 Task: Add an event with the title Project Progress Update and Evaluation, date '2024/03/08', time 8:00 AM to 10:00 AMand add a description: A lunch and learn session is a unique professional development opportunity where employees gather during their lunch break to learn and engage in educational activities. It combines the convenience of a mealtime with valuable learning experiences, creating a relaxed and interactive environment for knowledge sharing and skill enhancement._x000D_
_x000D_
Select event color  Tangerine . Add location for the event as: 987 Piazza Navona, Rome, Italy, logged in from the account softage.5@softage.netand send the event invitation to softage.3@softage.net and softage.1@softage.net. Set a reminder for the event Every weekday(Monday to Friday)
Action: Mouse moved to (55, 98)
Screenshot: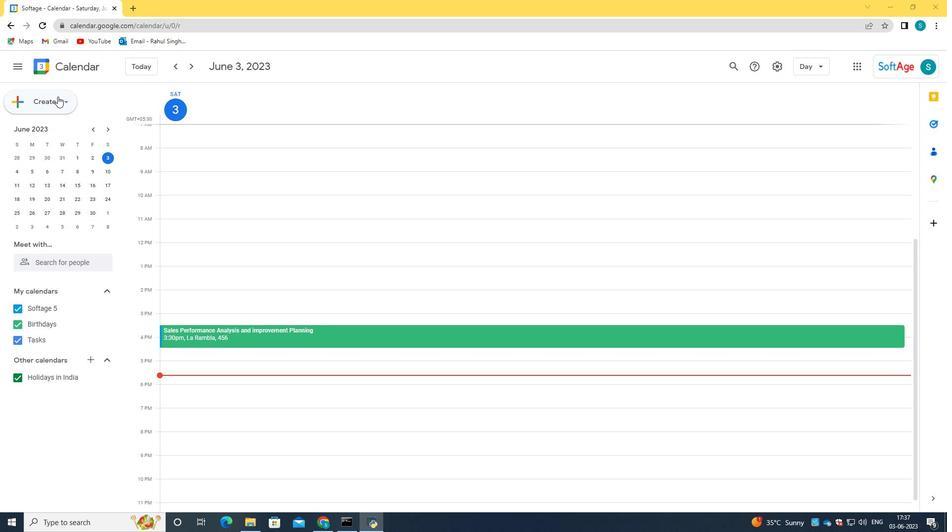 
Action: Mouse pressed left at (55, 98)
Screenshot: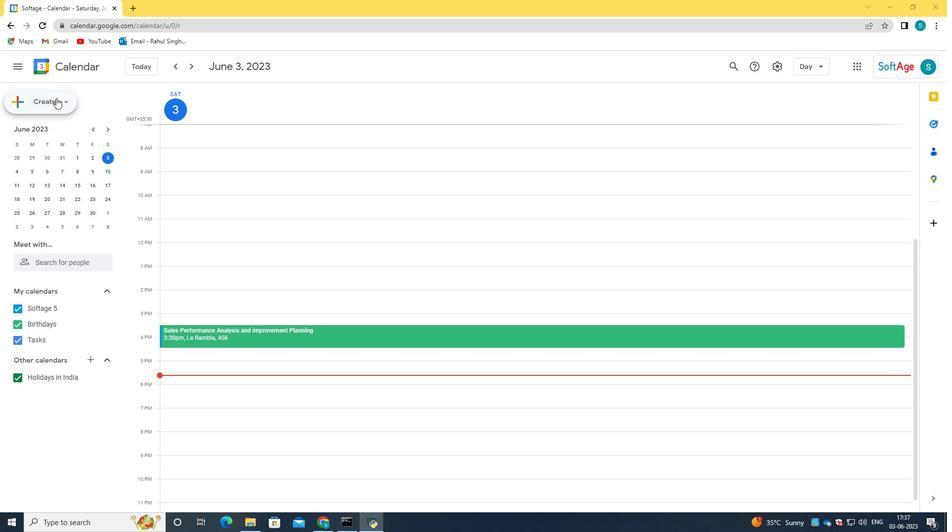 
Action: Mouse moved to (59, 127)
Screenshot: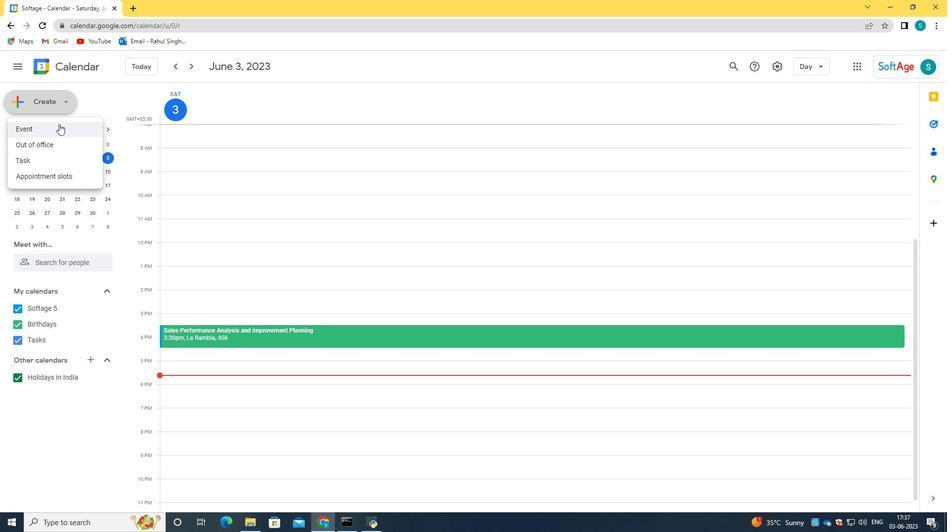 
Action: Mouse pressed left at (59, 127)
Screenshot: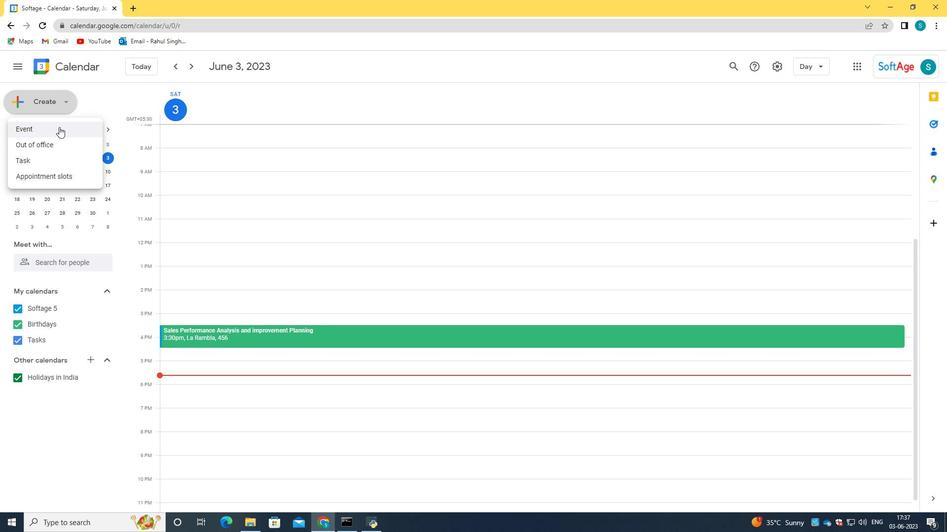 
Action: Mouse moved to (562, 391)
Screenshot: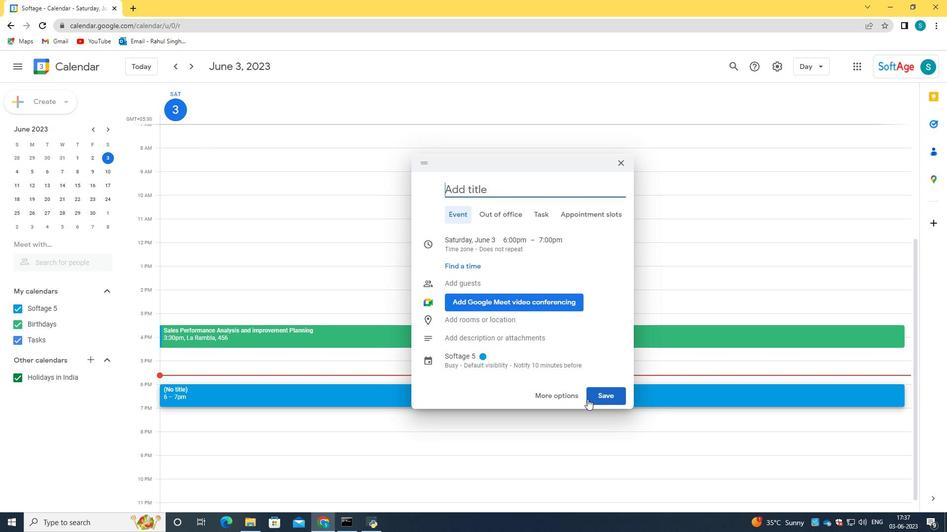 
Action: Mouse pressed left at (562, 391)
Screenshot: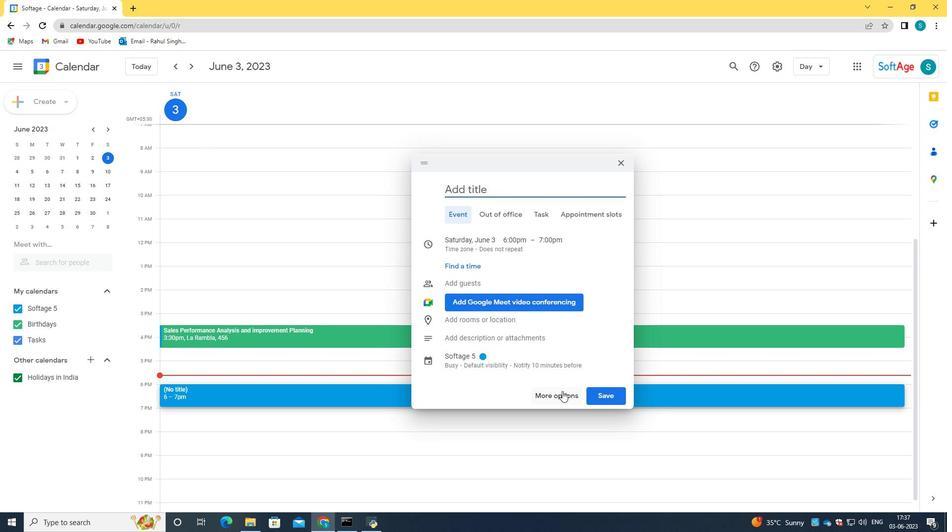 
Action: Mouse moved to (161, 71)
Screenshot: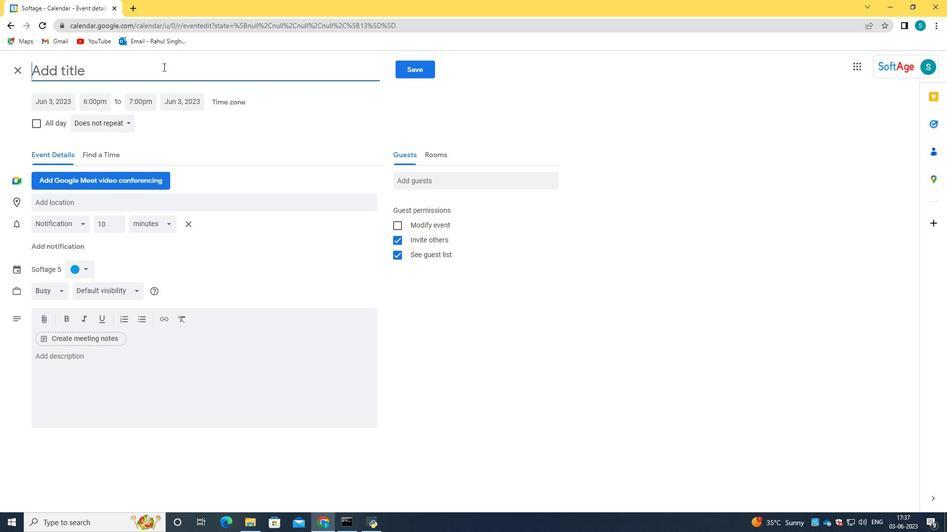 
Action: Mouse pressed left at (161, 71)
Screenshot: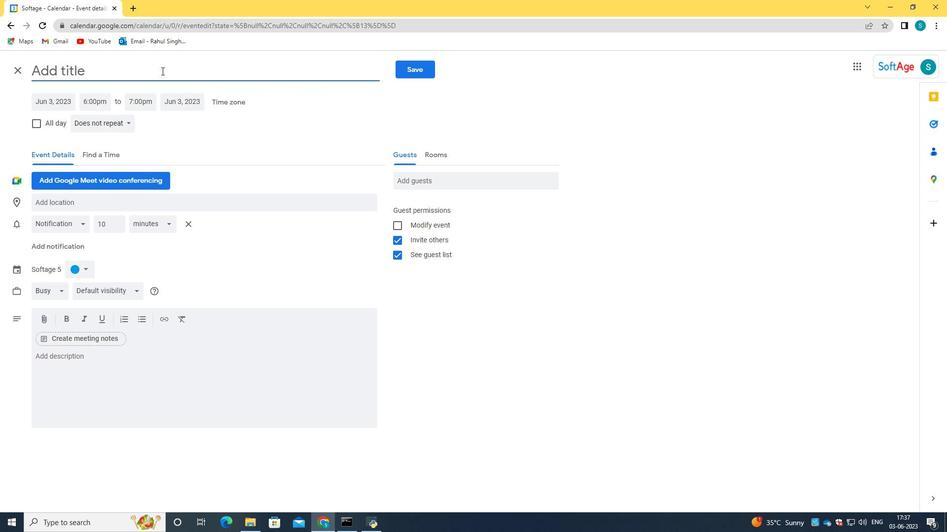 
Action: Key pressed <Key.caps_lock>P<Key.caps_lock>roject<Key.space><Key.caps_lock>P<Key.caps_lock>rogress<Key.space><Key.caps_lock>U<Key.caps_lock>pdate<Key.space>and<Key.space><Key.caps_lock>E<Key.caps_lock>valuation
Screenshot: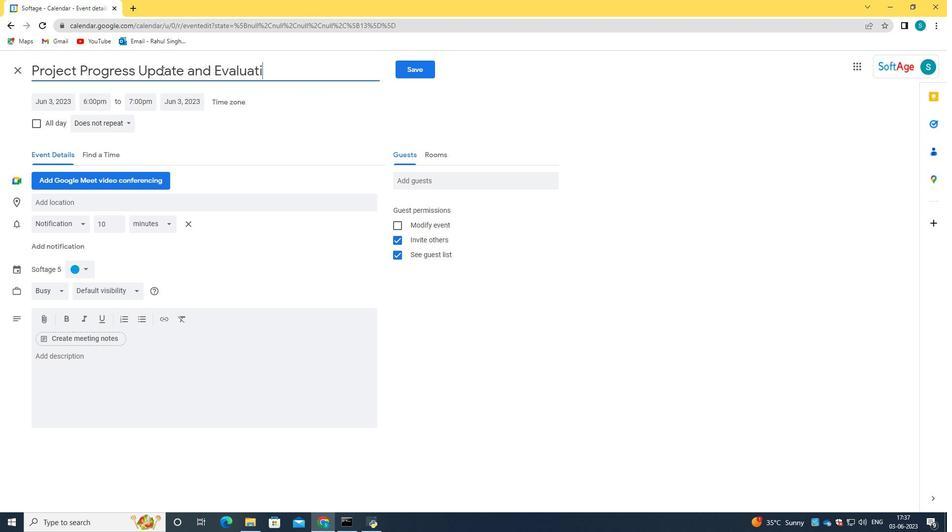 
Action: Mouse moved to (59, 99)
Screenshot: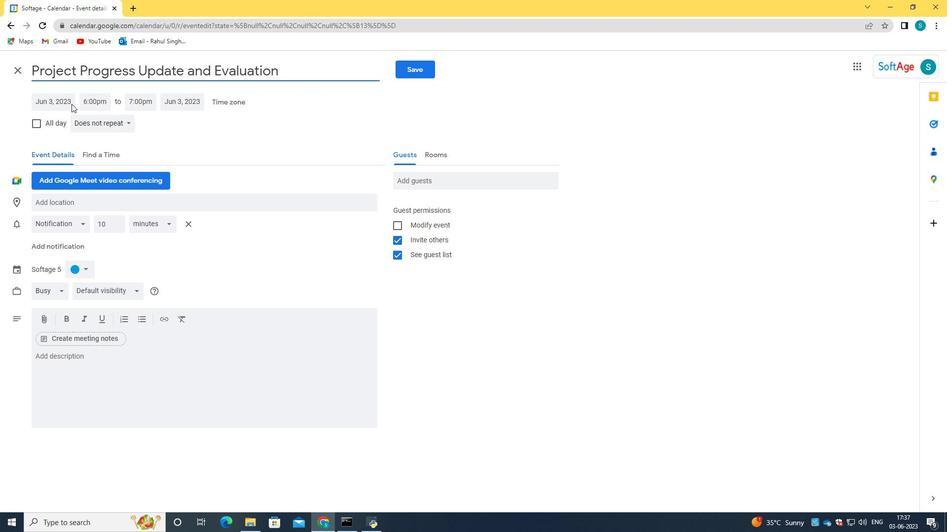 
Action: Mouse pressed left at (59, 99)
Screenshot: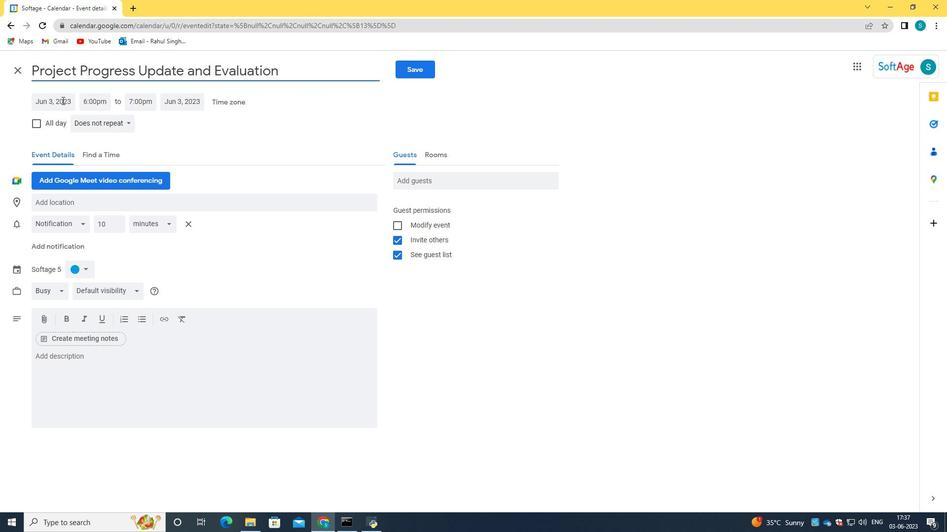 
Action: Key pressed 2024/03/08<Key.tab>08<Key.shift_r>:00am<Key.tab>10<Key.shift_r>:00am<Key.tab>
Screenshot: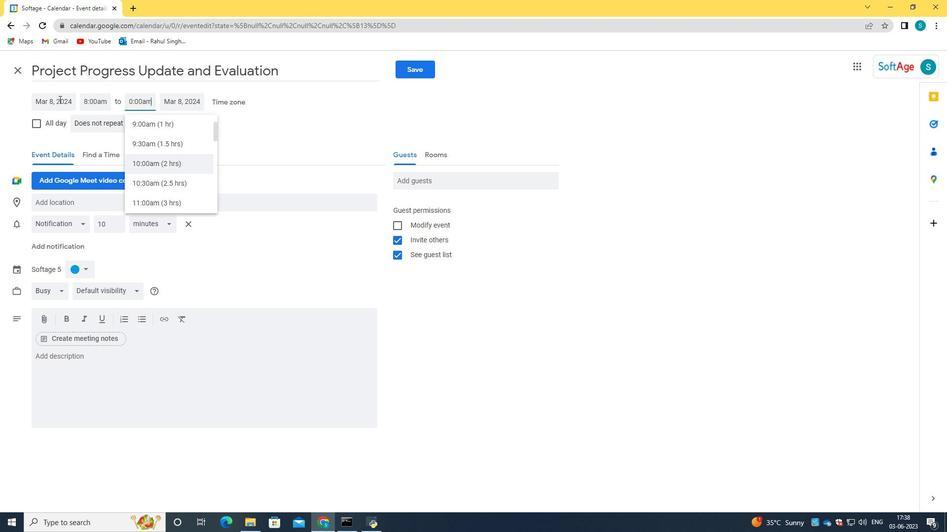 
Action: Mouse moved to (80, 377)
Screenshot: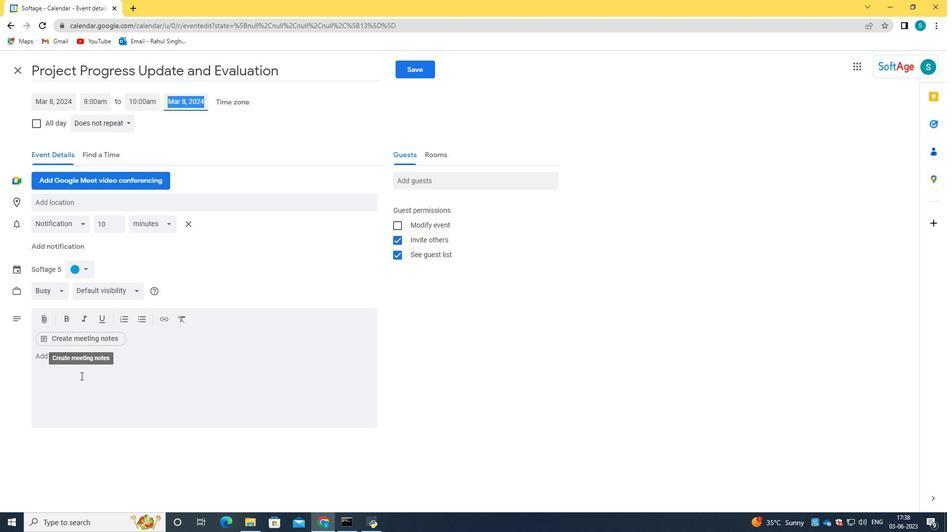 
Action: Mouse pressed left at (80, 377)
Screenshot: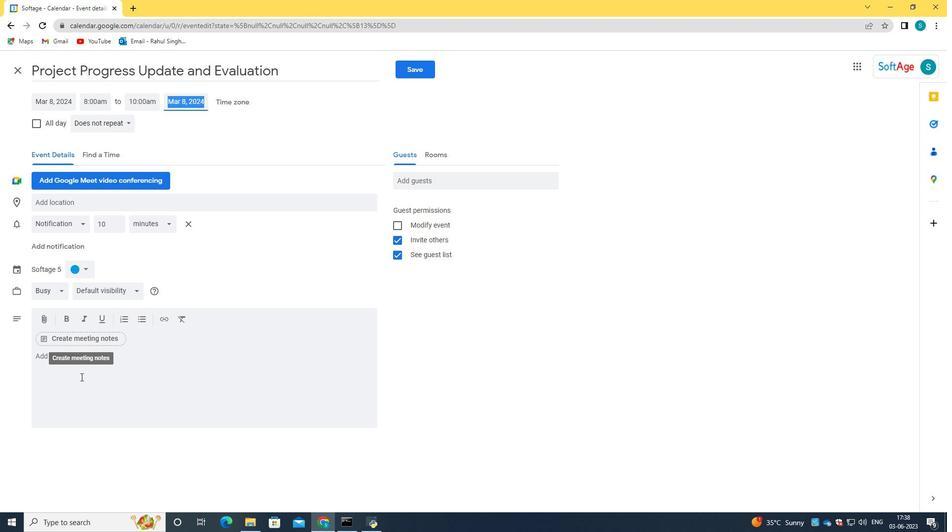 
Action: Key pressed <Key.caps_lock>A<Key.caps_lock><Key.space>luc<Key.backspace>nch<Key.space>and<Key.space>learn<Key.space>session<Key.space>is<Key.space>a<Key.space>unique<Key.space>professional<Key.space>development<Key.space>opportunity<Key.space>where<Key.space>employees<Key.space>gather<Key.space>during<Key.space>their<Key.space>luch<Key.backspace><Key.backspace>nch<Key.space>break<Key.space>to<Key.space>learn<Key.backspace>n<Key.space>and<Key.space>engage<Key.space>in<Key.space>educational<Key.space>activities.<Key.space><Key.caps_lock>I<Key.caps_lock>t<Key.space>combines<Key.space>the<Key.space>convenience<Key.space>of<Key.space>a<Key.space>mealtime<Key.space>with<Key.space>valueable<Key.space>lea<Key.backspace><Key.backspace><Key.backspace><Key.backspace><Key.backspace><Key.backspace><Key.backspace><Key.backspace><Key.backspace>able<Key.space>learning<Key.space>experience,<Key.space>creating<Key.space>a<Key.space>relaxed<Key.space>and<Key.space>interactive<Key.space>invirnment<Key.space>for
Screenshot: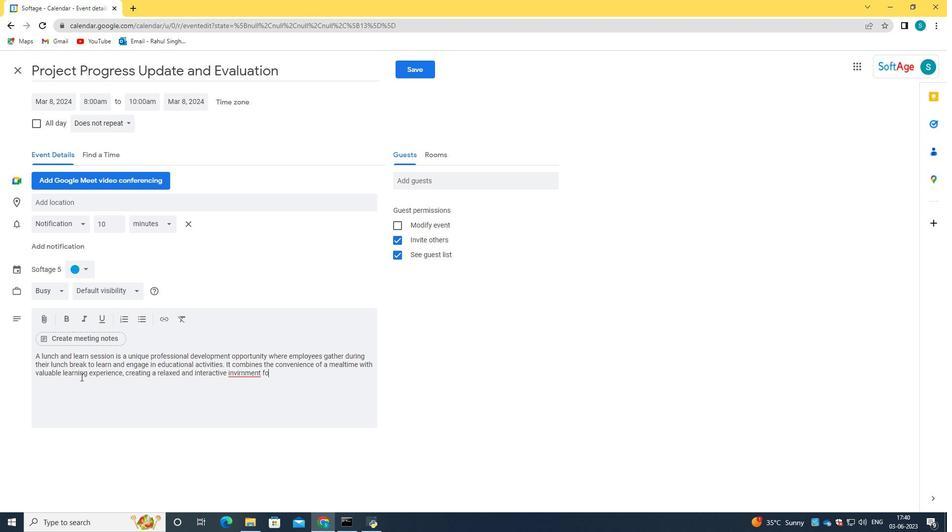 
Action: Mouse moved to (251, 377)
Screenshot: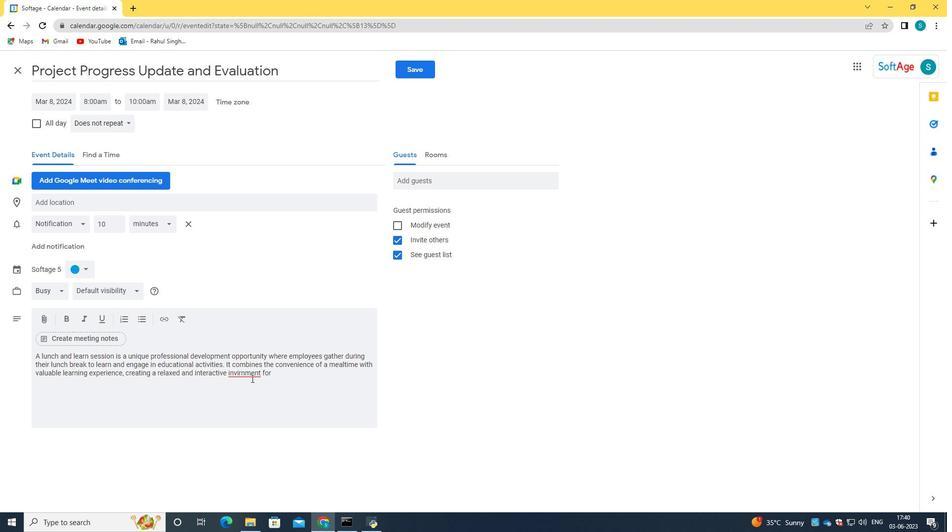
Action: Mouse pressed right at (251, 377)
Screenshot: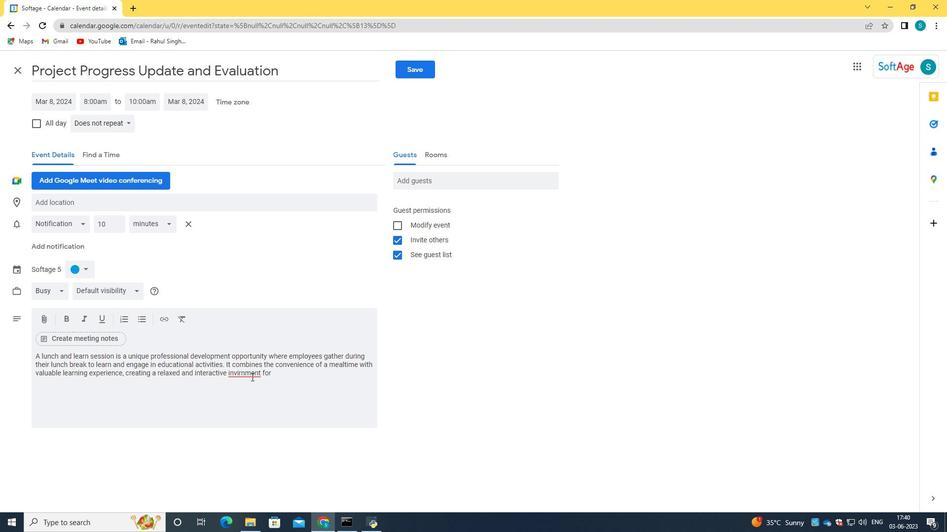 
Action: Mouse moved to (292, 240)
Screenshot: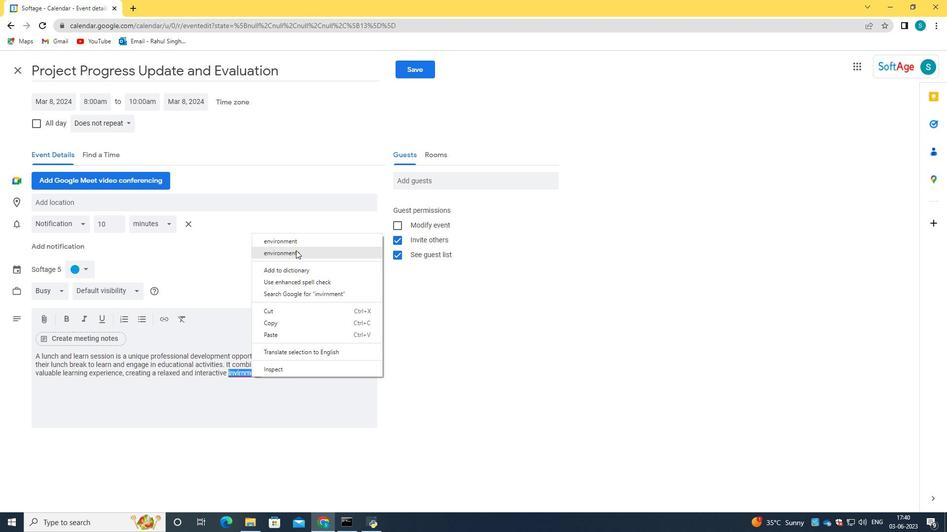 
Action: Mouse pressed left at (292, 240)
Screenshot: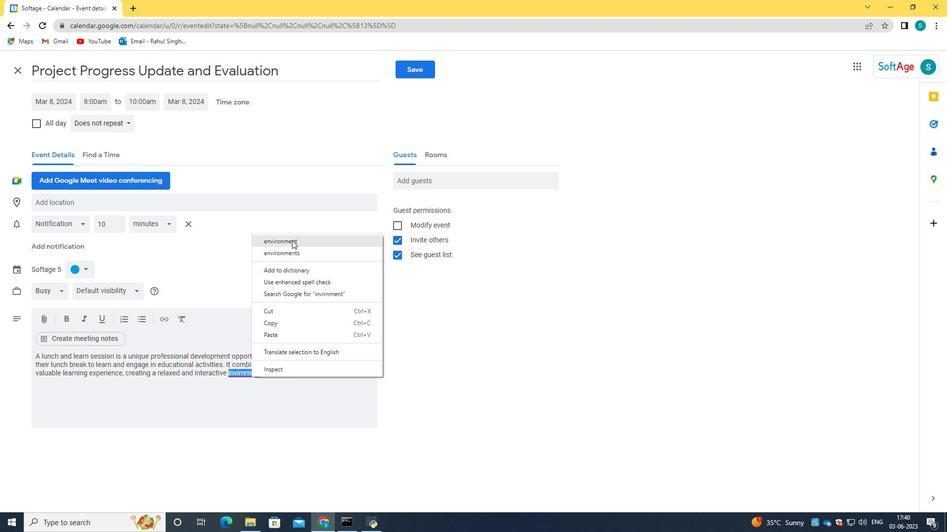 
Action: Mouse moved to (278, 373)
Screenshot: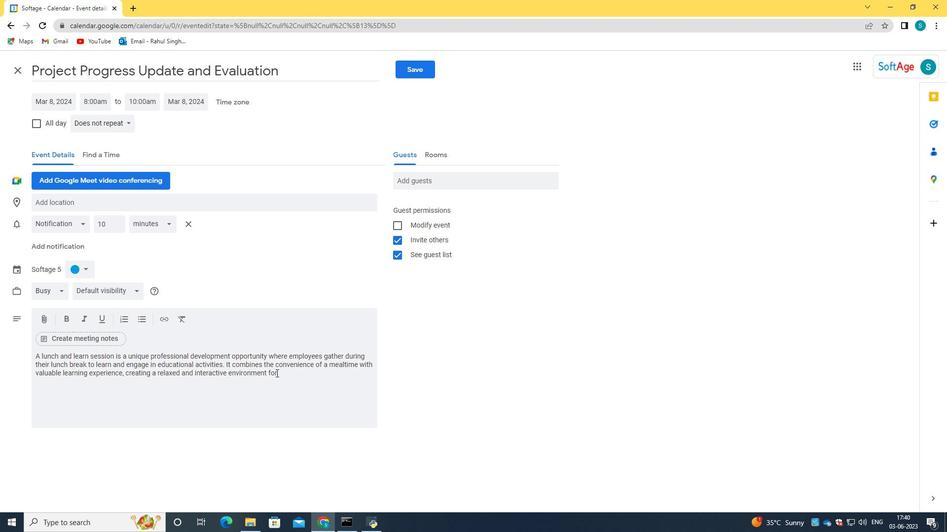 
Action: Mouse pressed left at (278, 373)
Screenshot: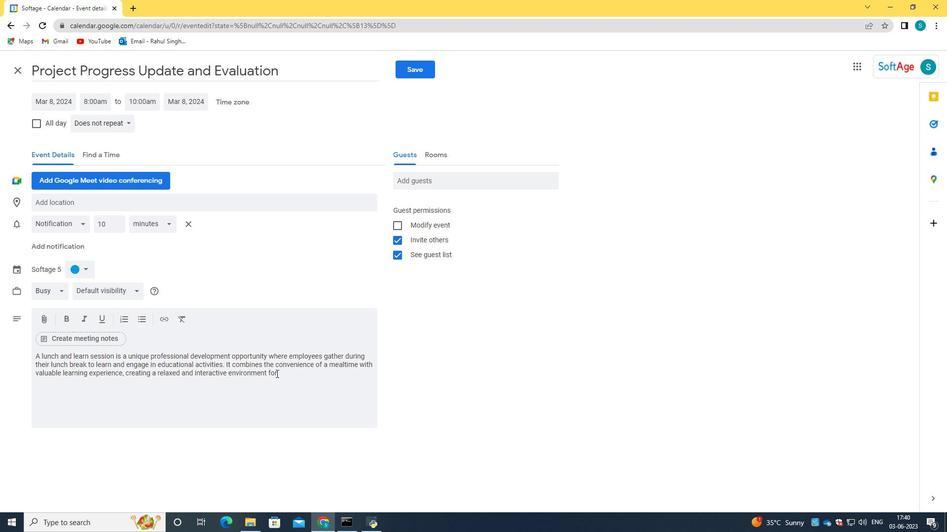 
Action: Key pressed <Key.space><Key.caps_lock>K<Key.caps_lock>nowledge<Key.space>sharing<Key.space>and<Key.space>skill<Key.space>enhancement.
Screenshot: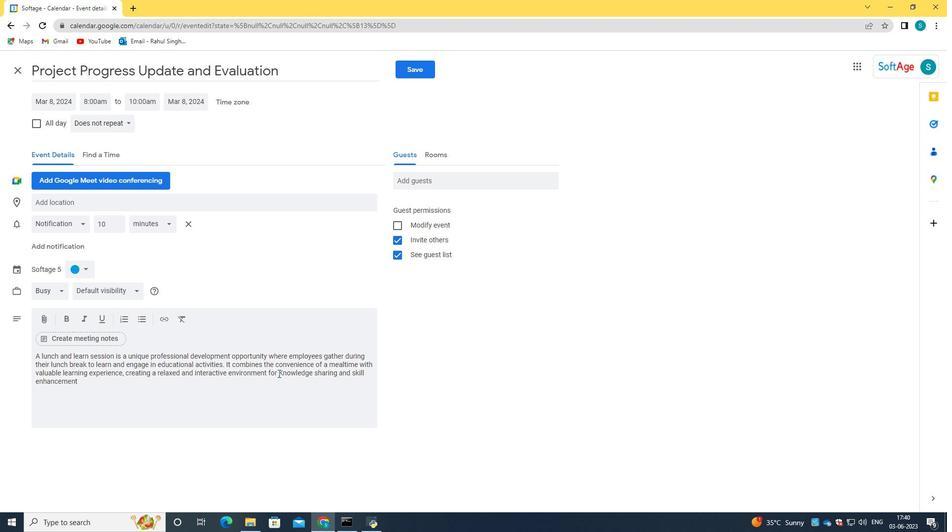
Action: Mouse moved to (86, 269)
Screenshot: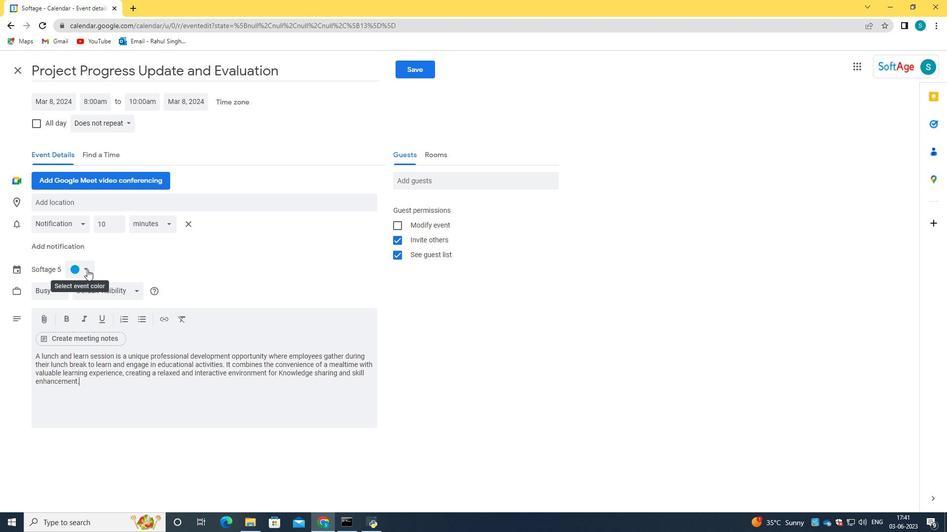 
Action: Mouse pressed left at (86, 269)
Screenshot: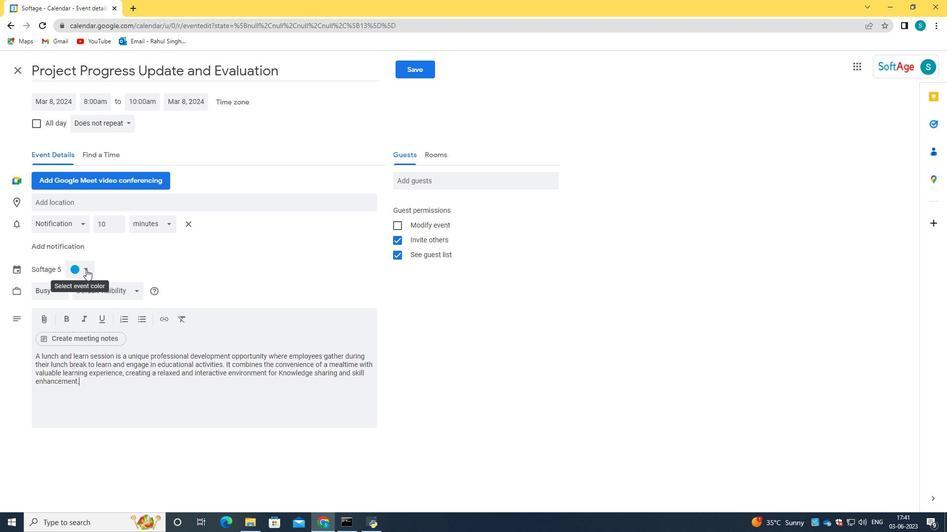 
Action: Mouse moved to (75, 283)
Screenshot: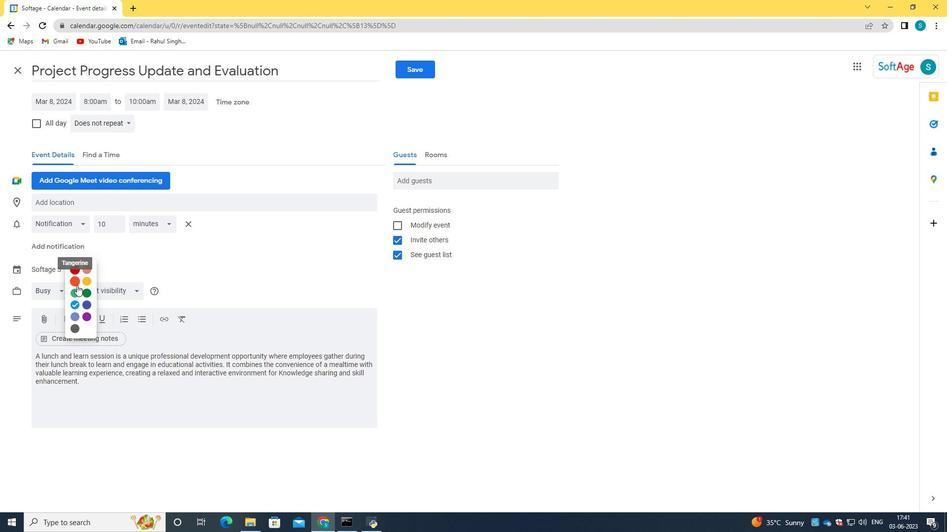 
Action: Mouse pressed left at (75, 283)
Screenshot: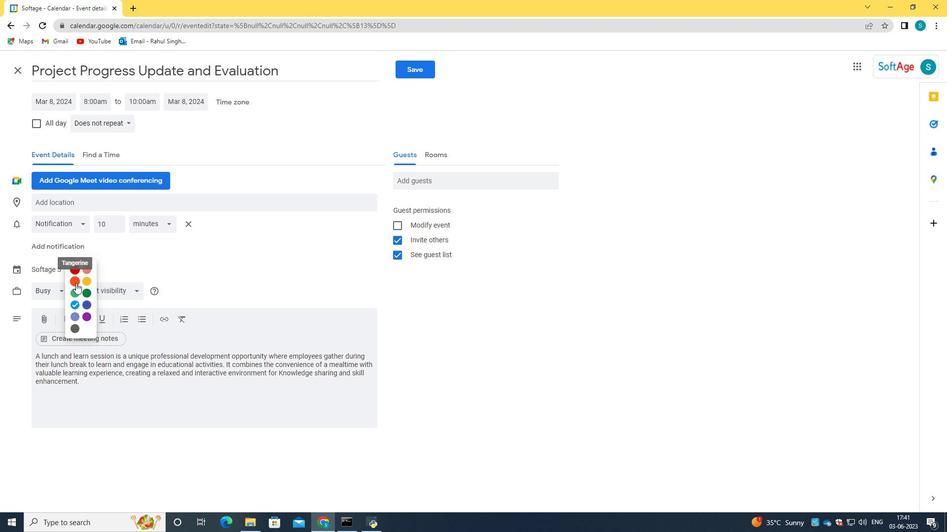 
Action: Mouse moved to (78, 204)
Screenshot: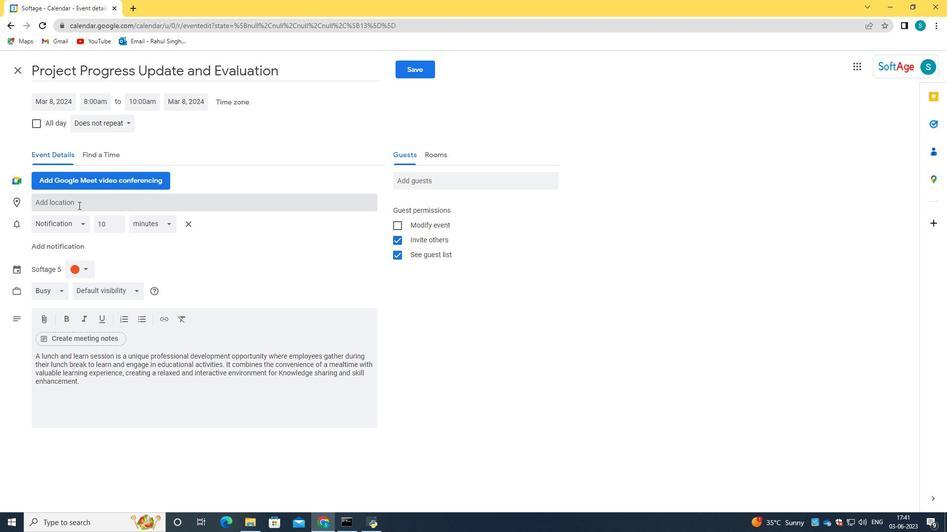 
Action: Mouse pressed left at (78, 204)
Screenshot: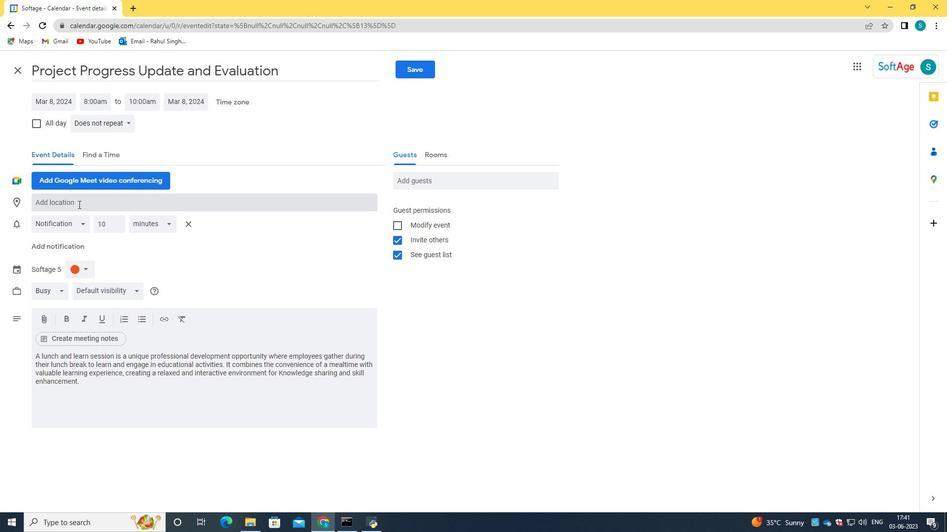 
Action: Key pressed 987<Key.space><Key.caps_lock>P<Key.caps_lock>iazza<Key.space><Key.caps_lock>N<Key.caps_lock>ovona,<Key.space><Key.caps_lock>R<Key.caps_lock>ome,<Key.space><Key.caps_lock>I<Key.caps_lock>taly
Screenshot: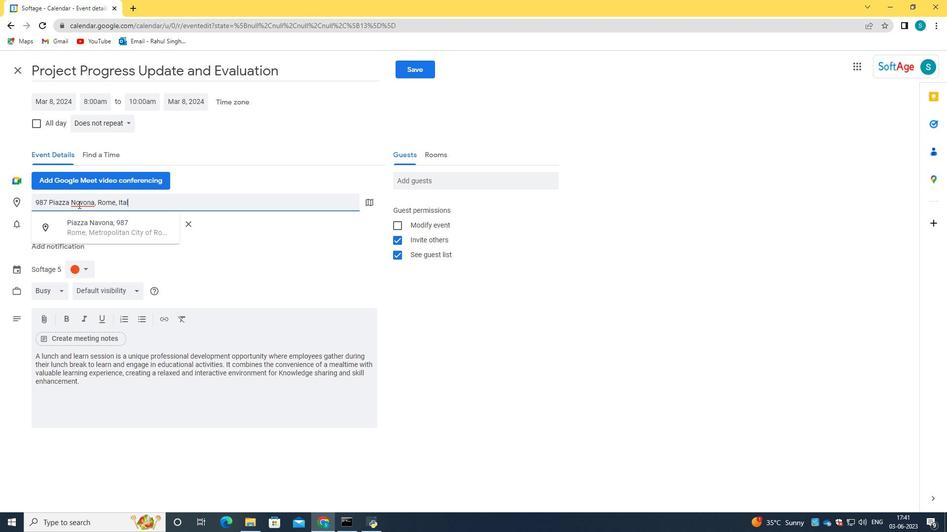 
Action: Mouse moved to (96, 223)
Screenshot: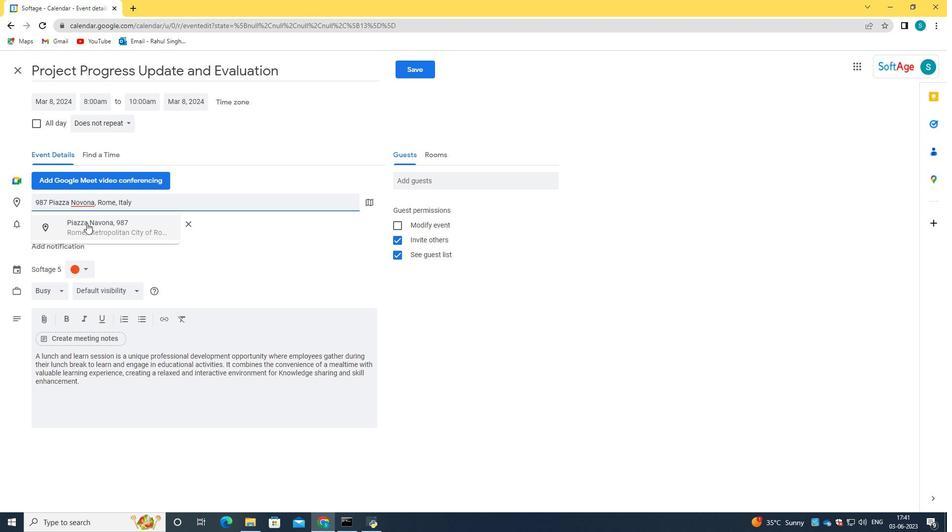 
Action: Mouse pressed left at (96, 223)
Screenshot: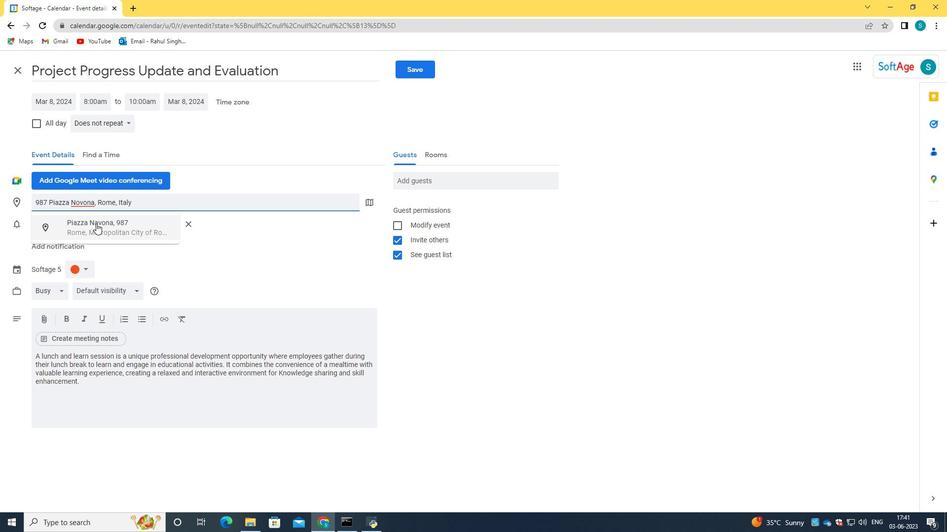 
Action: Mouse moved to (447, 181)
Screenshot: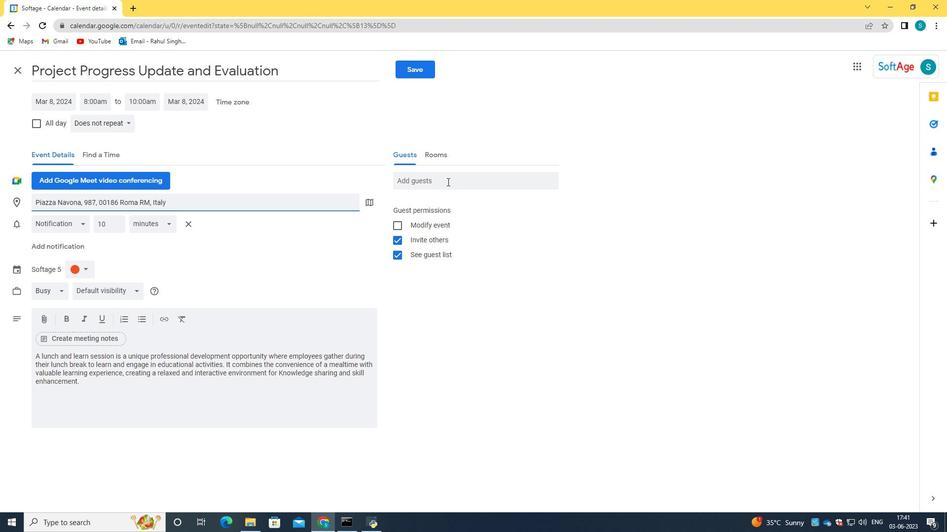 
Action: Mouse pressed left at (447, 181)
Screenshot: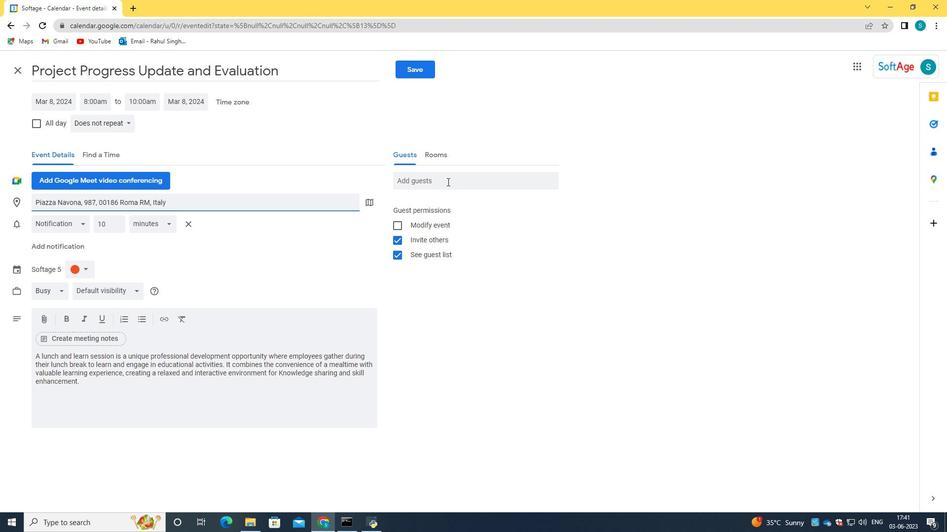 
Action: Key pressed softage.3<Key.shift>@softage.net<Key.tab>softage.1<Key.shift>@softage.net
Screenshot: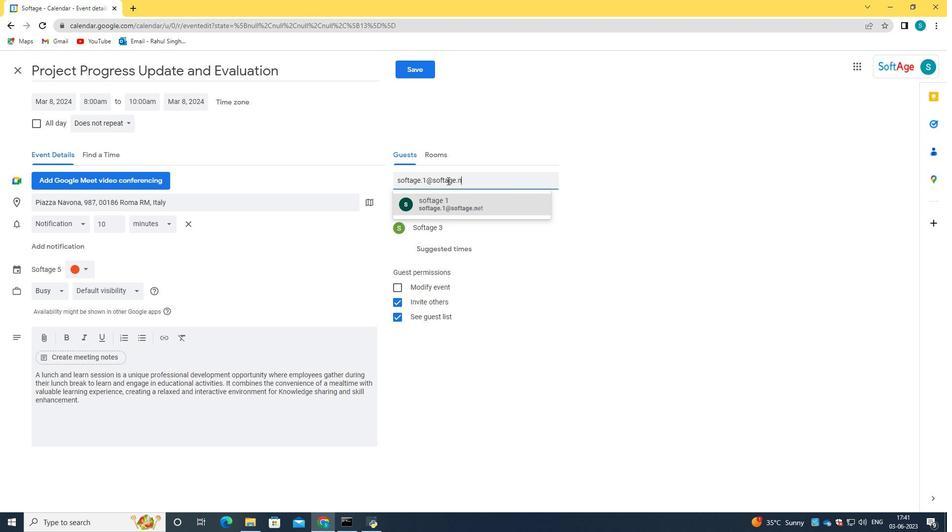 
Action: Mouse moved to (463, 210)
Screenshot: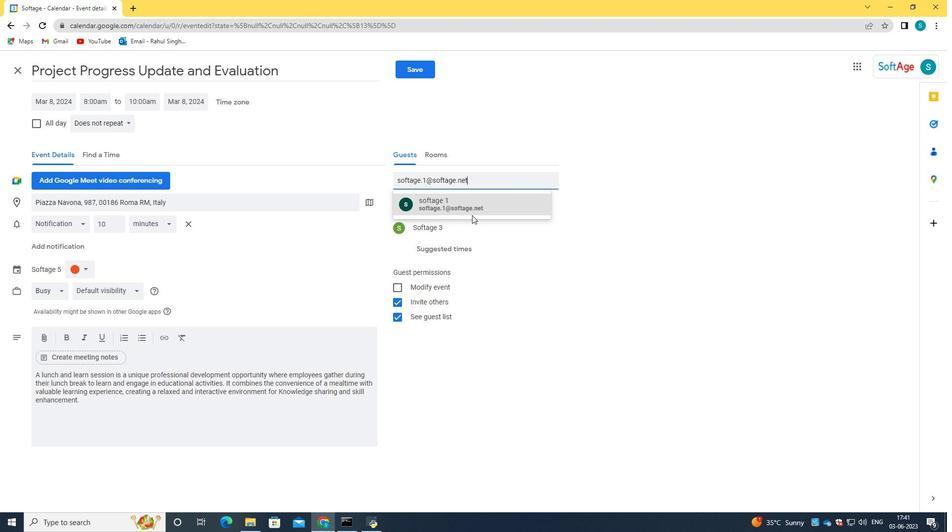 
Action: Mouse pressed left at (463, 210)
Screenshot: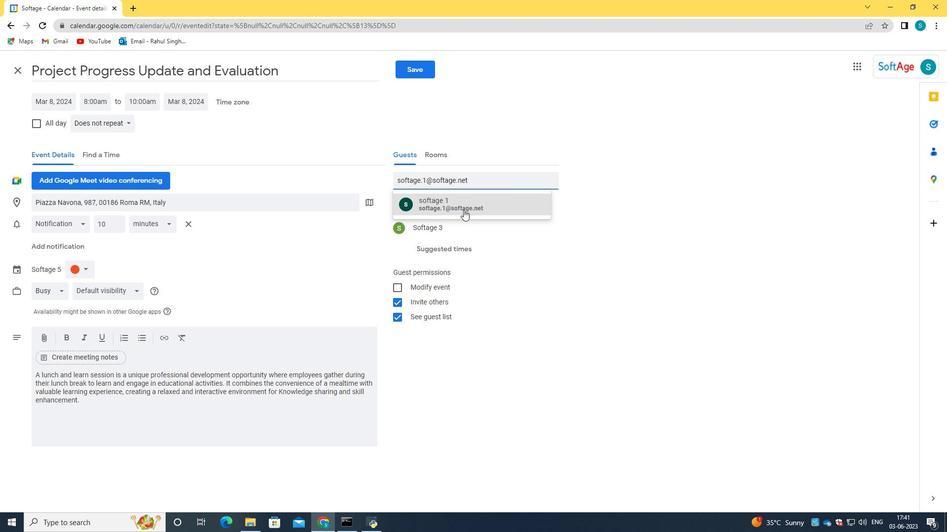 
Action: Mouse moved to (97, 122)
Screenshot: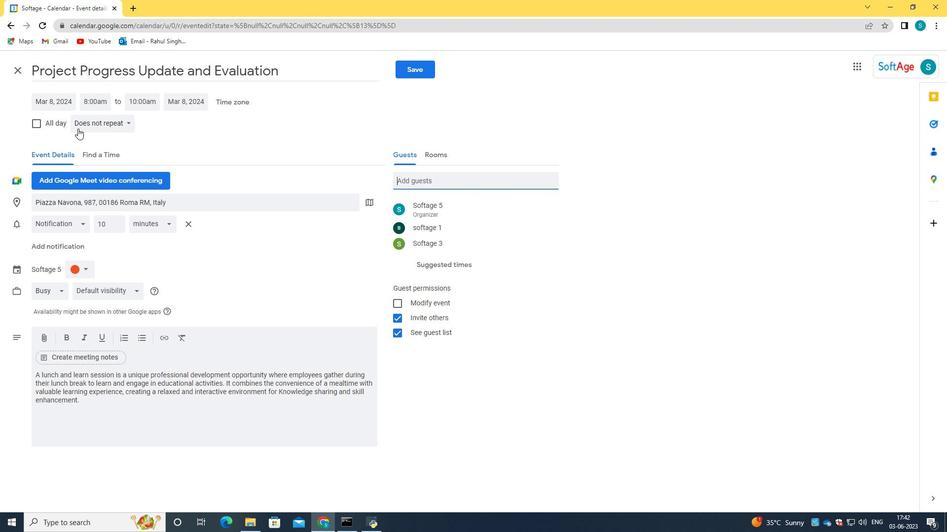 
Action: Mouse pressed left at (97, 122)
Screenshot: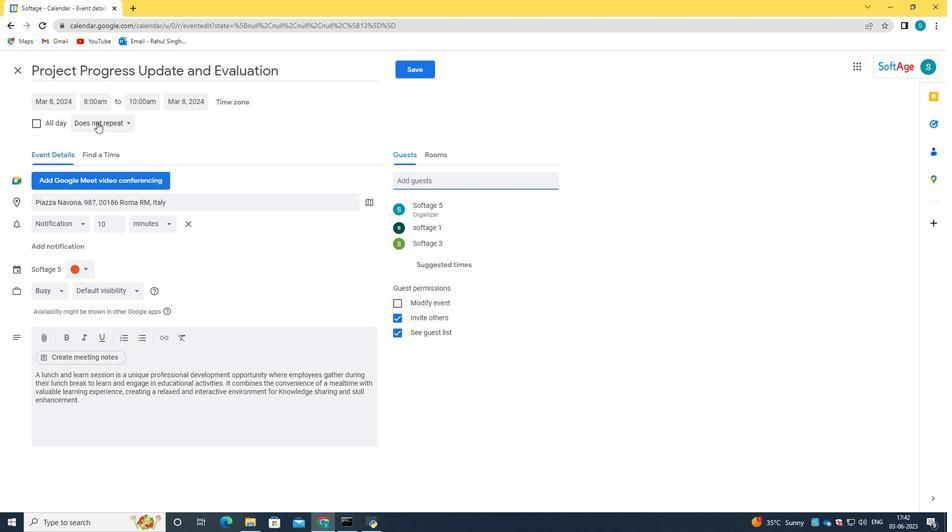 
Action: Mouse moved to (135, 210)
Screenshot: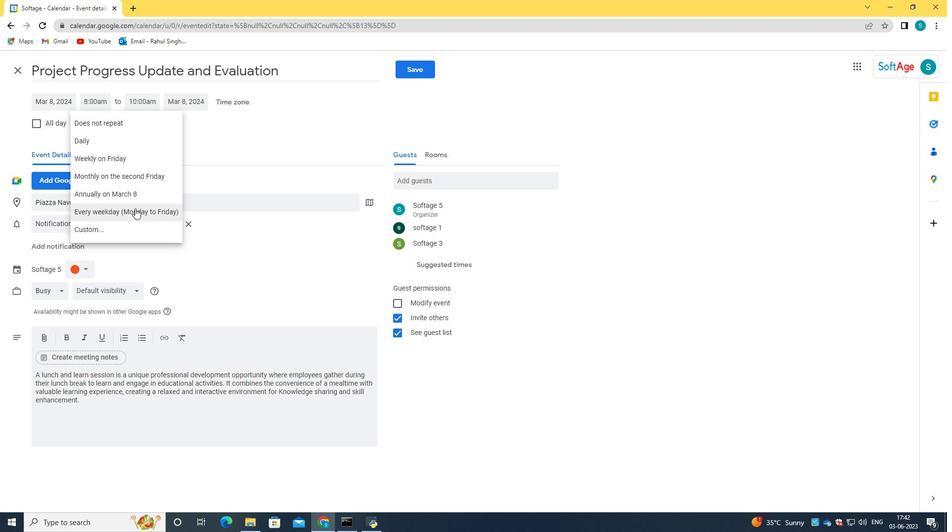 
Action: Mouse pressed left at (135, 210)
Screenshot: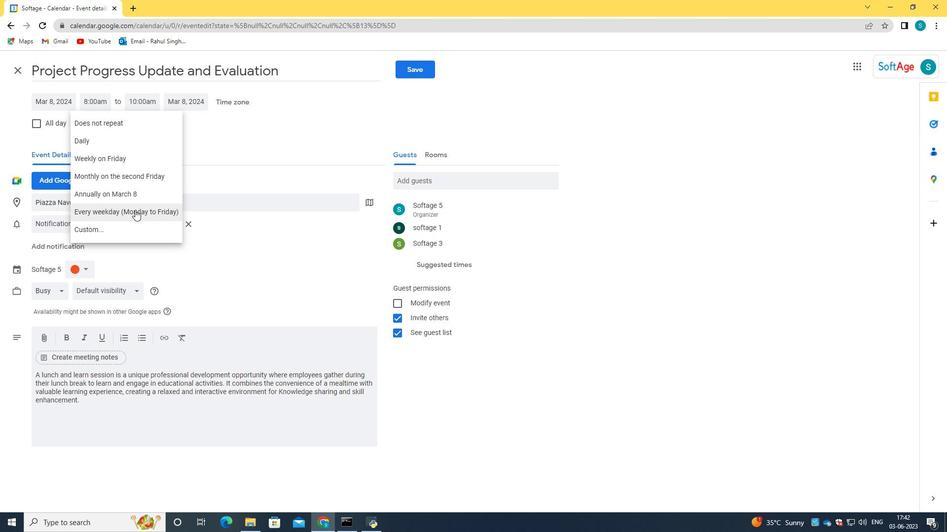 
Action: Mouse moved to (408, 70)
Screenshot: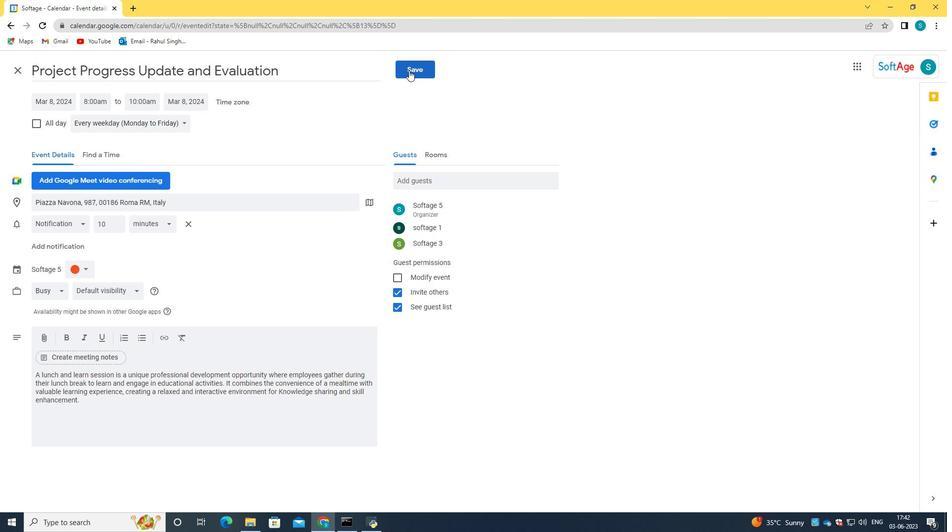 
Action: Mouse pressed left at (408, 70)
Screenshot: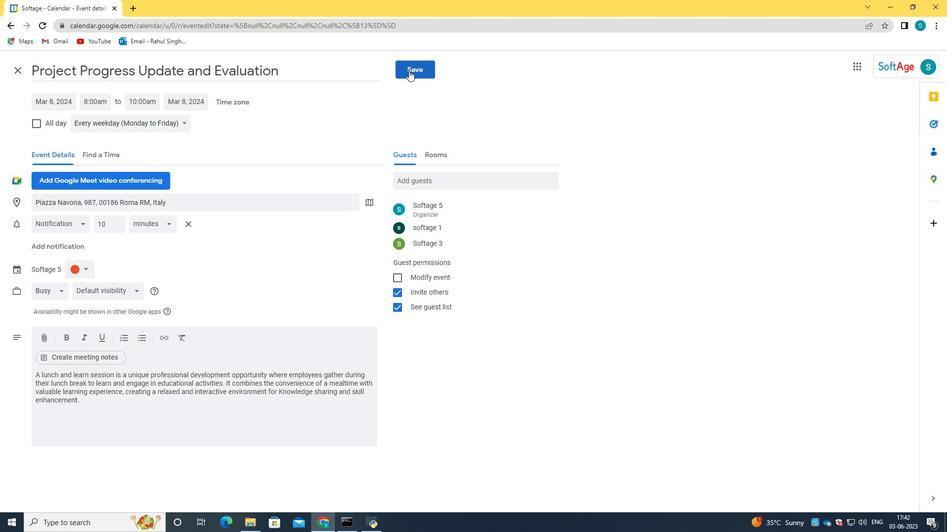 
Action: Mouse moved to (566, 305)
Screenshot: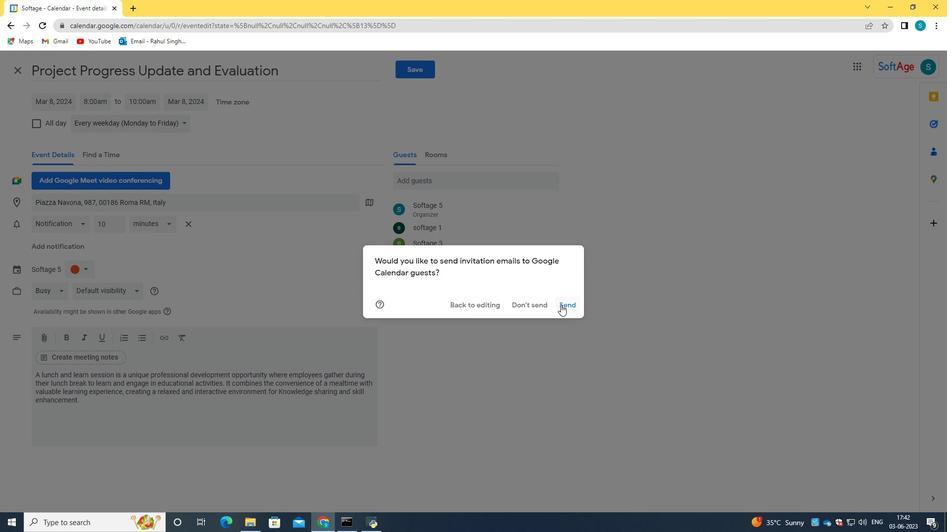 
Action: Mouse pressed left at (566, 305)
Screenshot: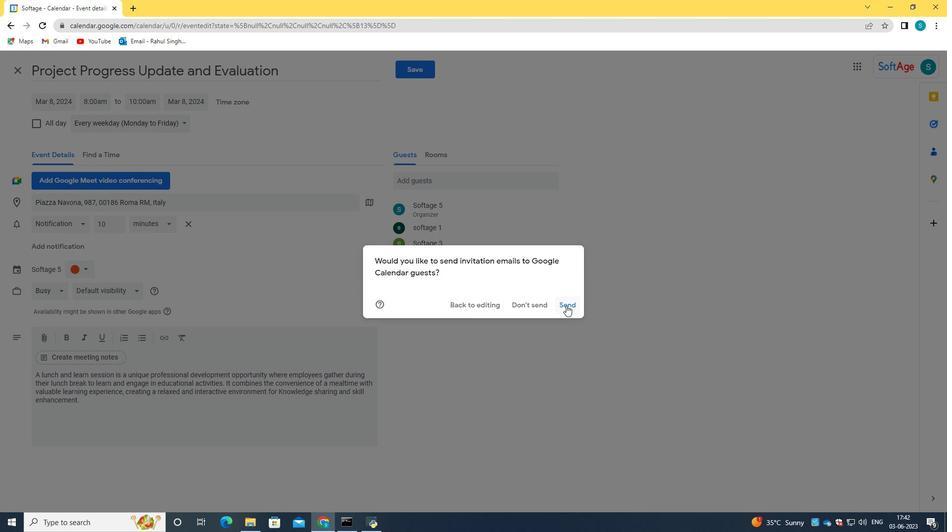 
